 Task: Log work in the project TricklePlan for the issue 'Compatibility issues with different web browsers' spent time as '4w 1d 12h 59m' and remaining time as '6w 4d 6h 43m' and clone the issue. Now add the issue to the epic 'Data Analytics Implementation'.
Action: Mouse moved to (472, 345)
Screenshot: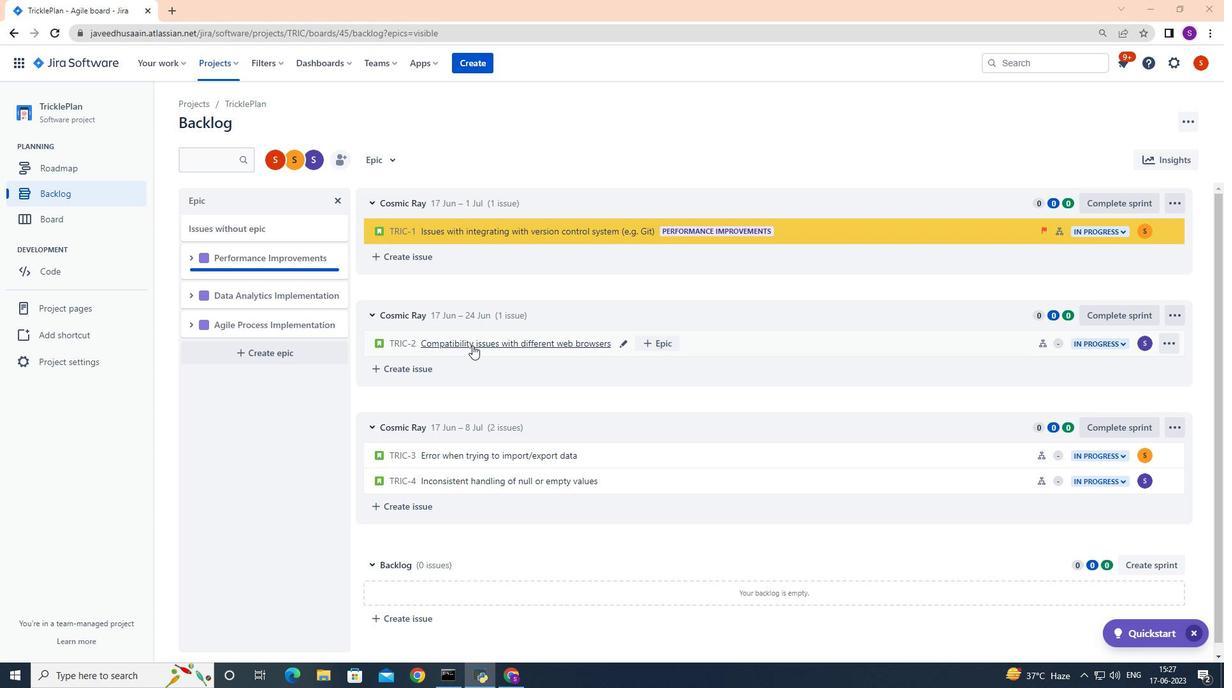 
Action: Mouse pressed left at (472, 345)
Screenshot: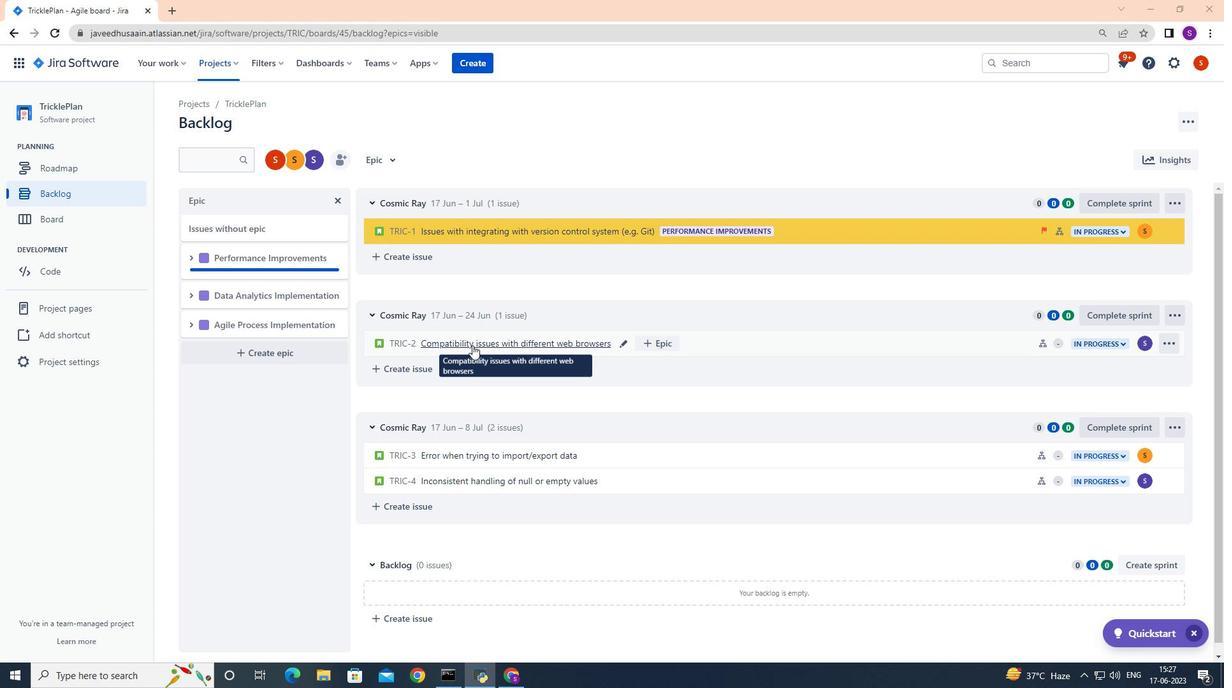 
Action: Mouse moved to (1165, 192)
Screenshot: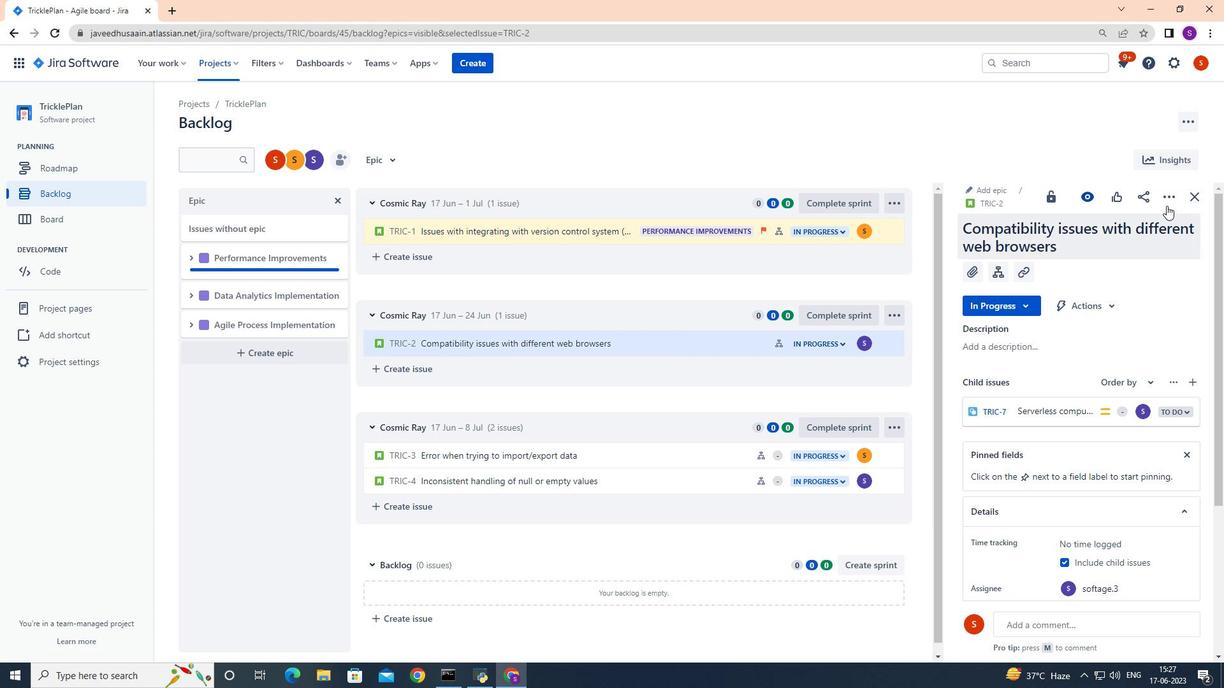 
Action: Mouse pressed left at (1165, 192)
Screenshot: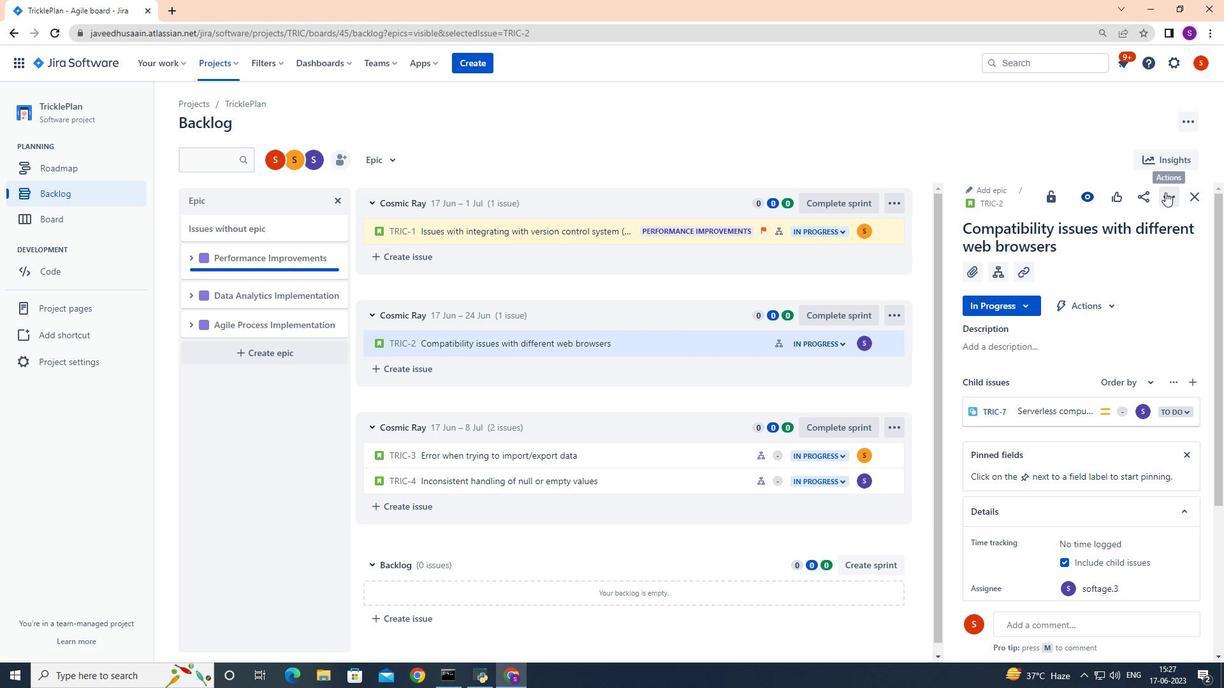 
Action: Mouse moved to (1105, 236)
Screenshot: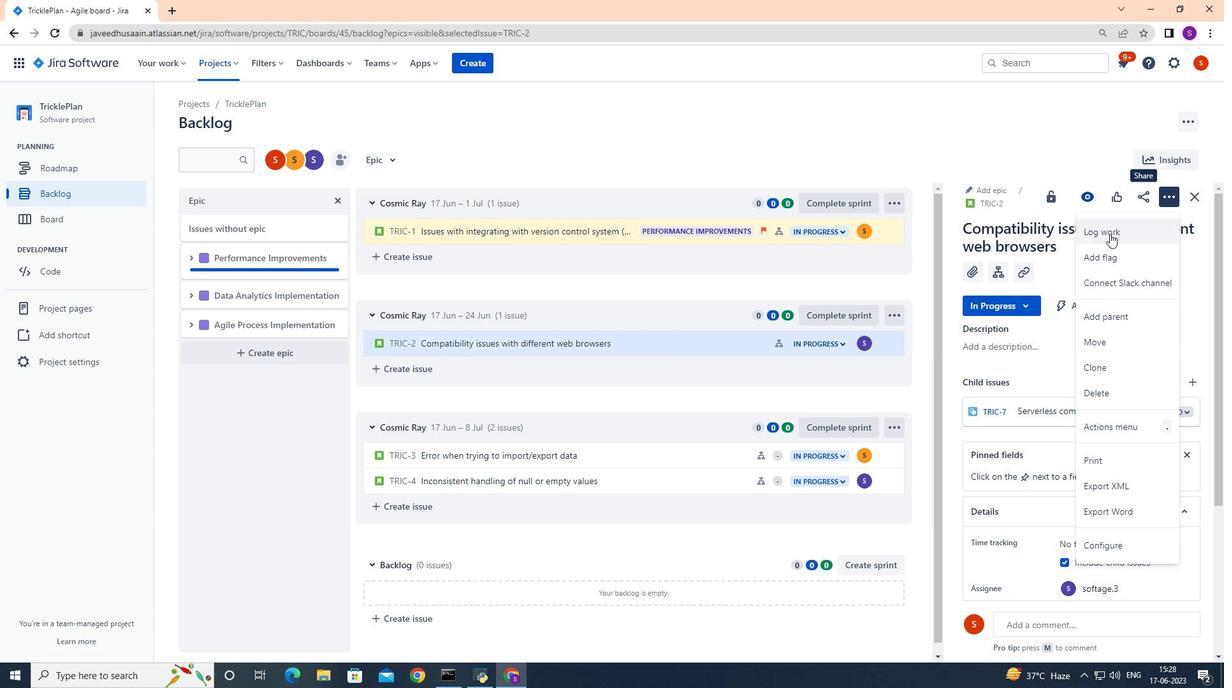 
Action: Mouse pressed left at (1105, 236)
Screenshot: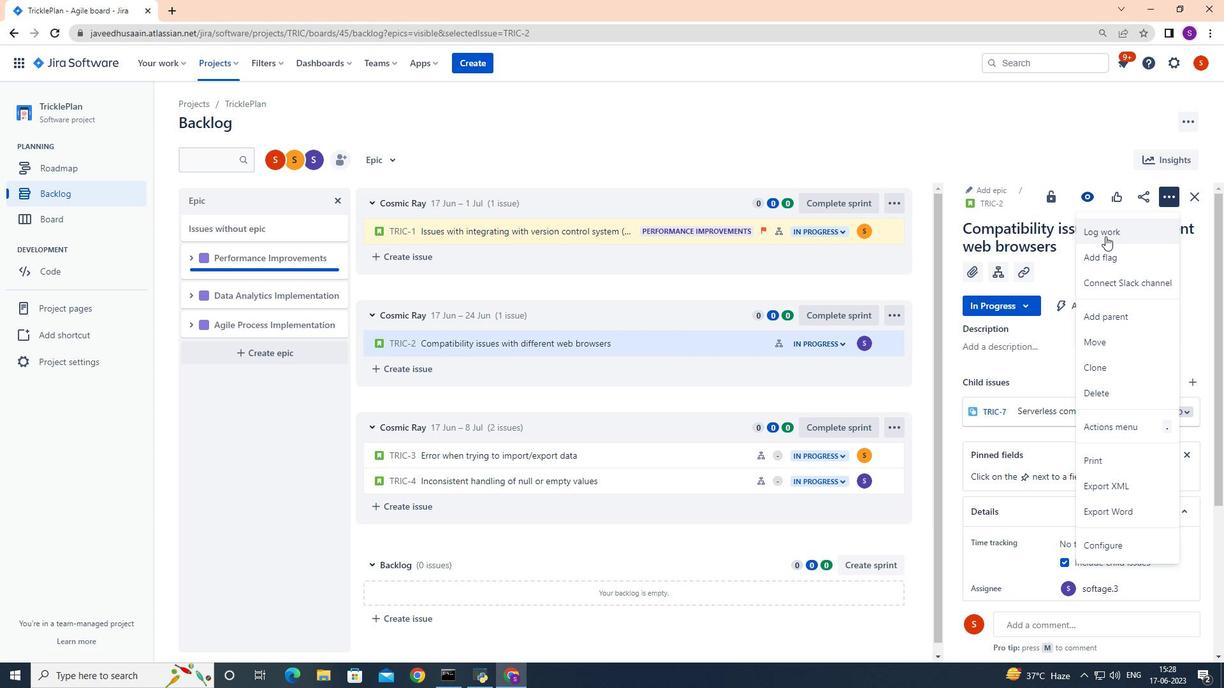
Action: Mouse moved to (521, 186)
Screenshot: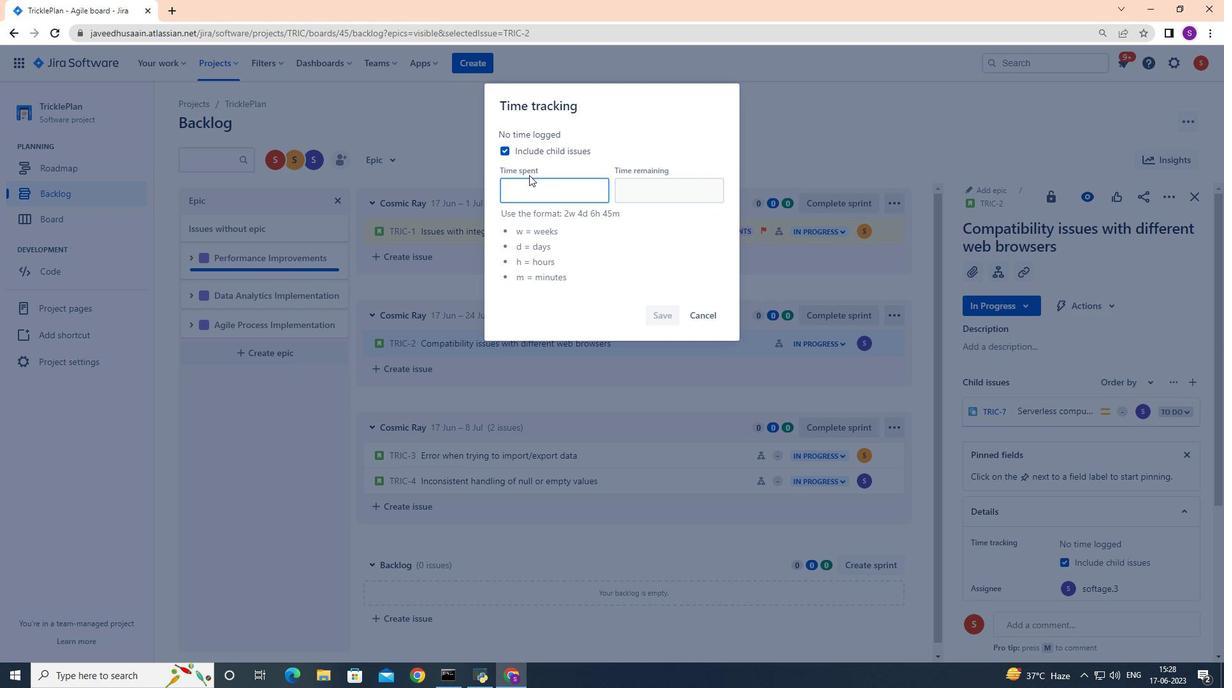 
Action: Mouse pressed left at (521, 186)
Screenshot: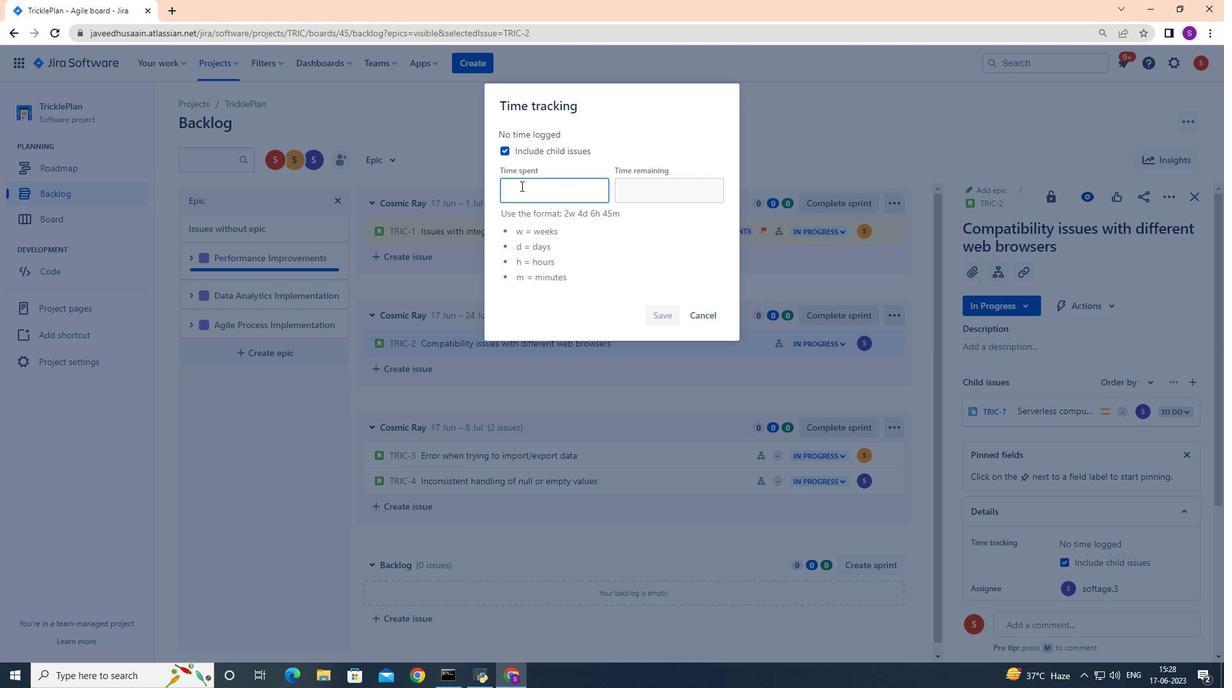 
Action: Key pressed 4w<Key.space>1d<Key.space>12h<Key.space>59m<Key.tab>6w<Key.space>4d<Key.space>6h<Key.space>43m
Screenshot: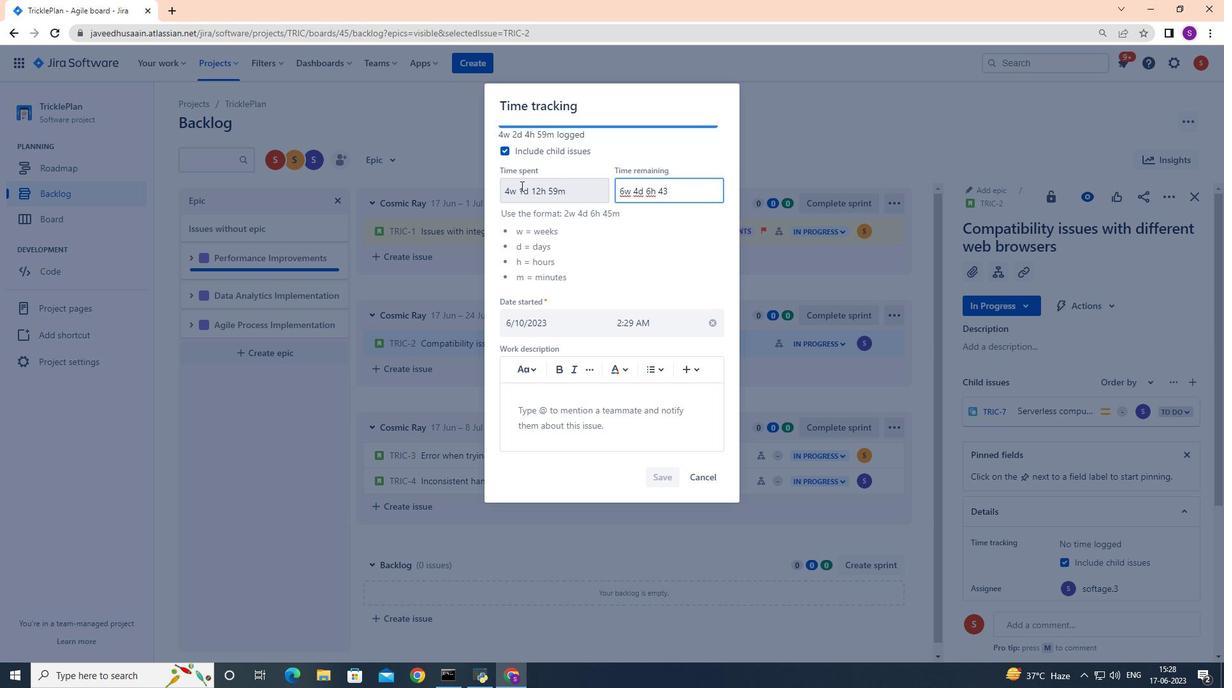 
Action: Mouse moved to (654, 472)
Screenshot: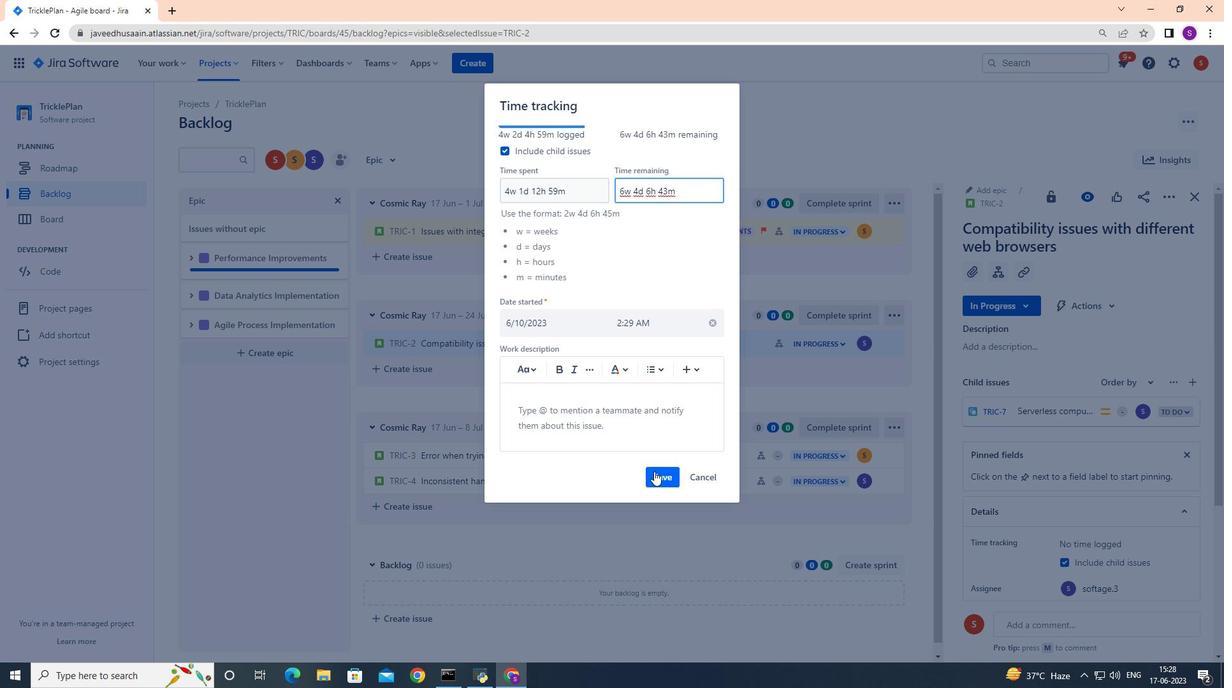 
Action: Mouse pressed left at (654, 472)
Screenshot: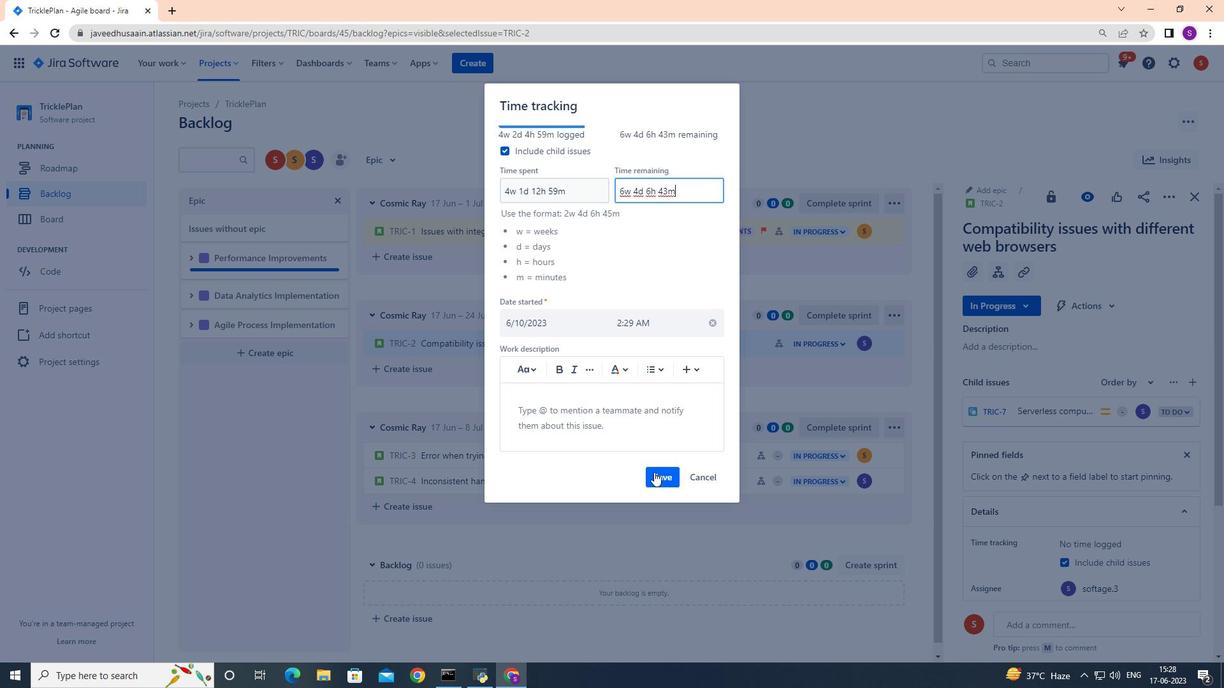 
Action: Mouse moved to (1161, 199)
Screenshot: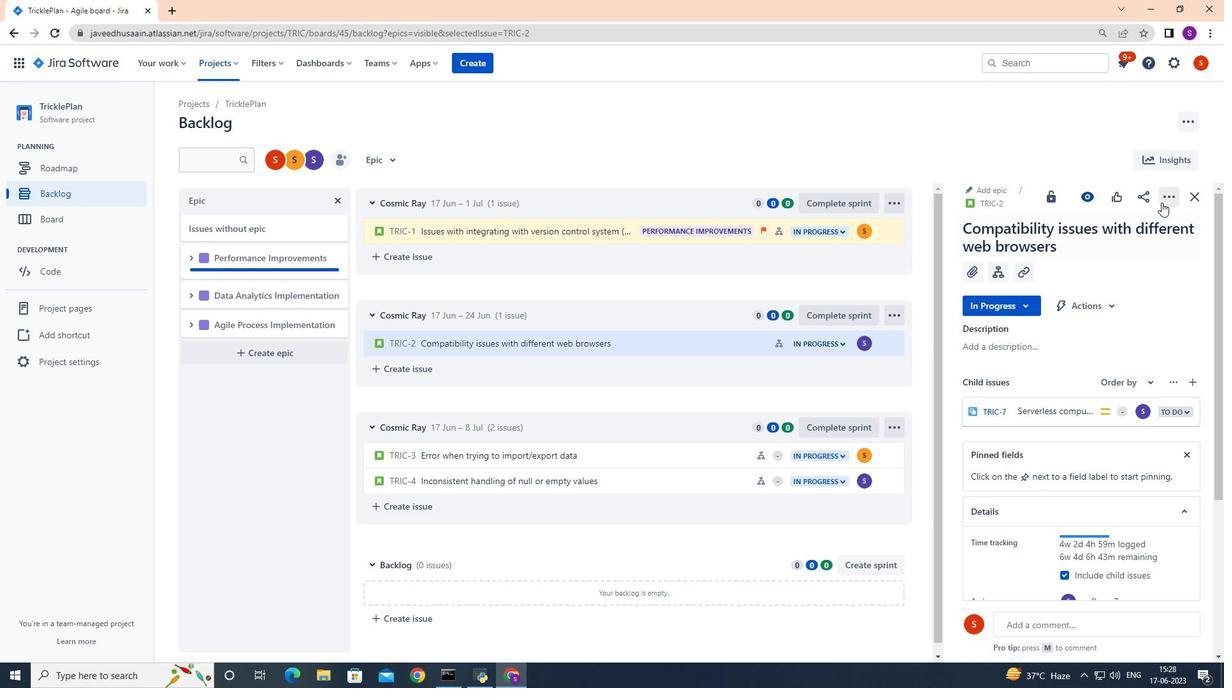 
Action: Mouse pressed left at (1161, 199)
Screenshot: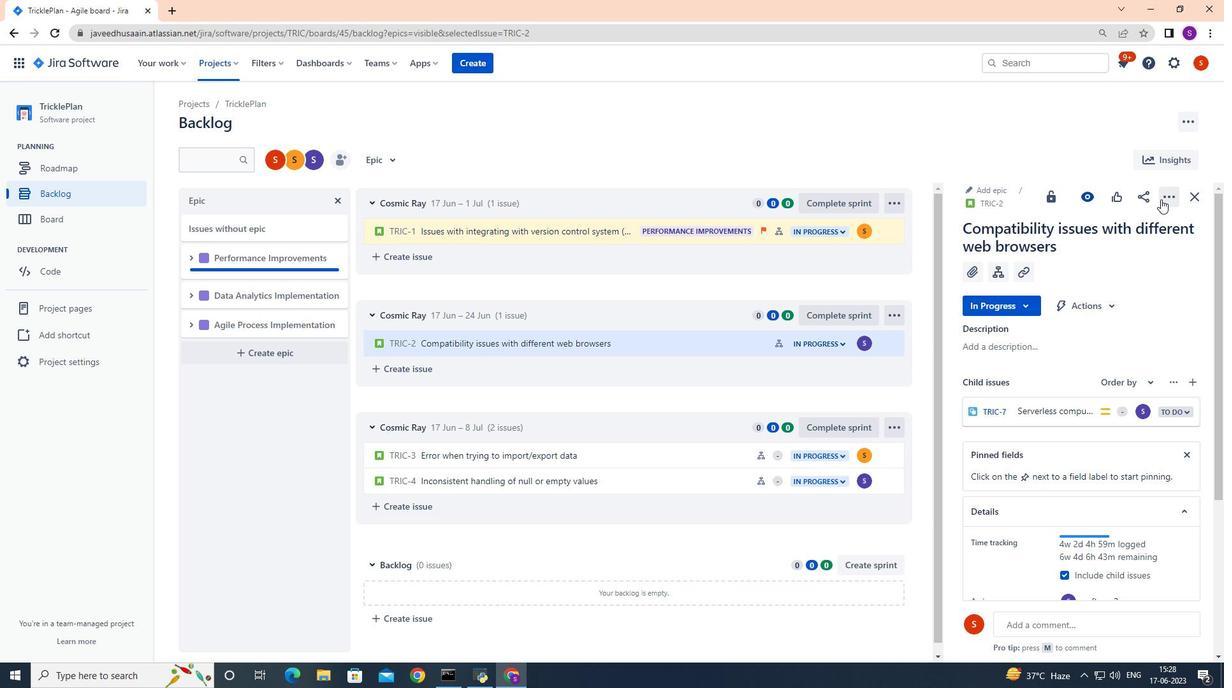 
Action: Mouse moved to (1097, 371)
Screenshot: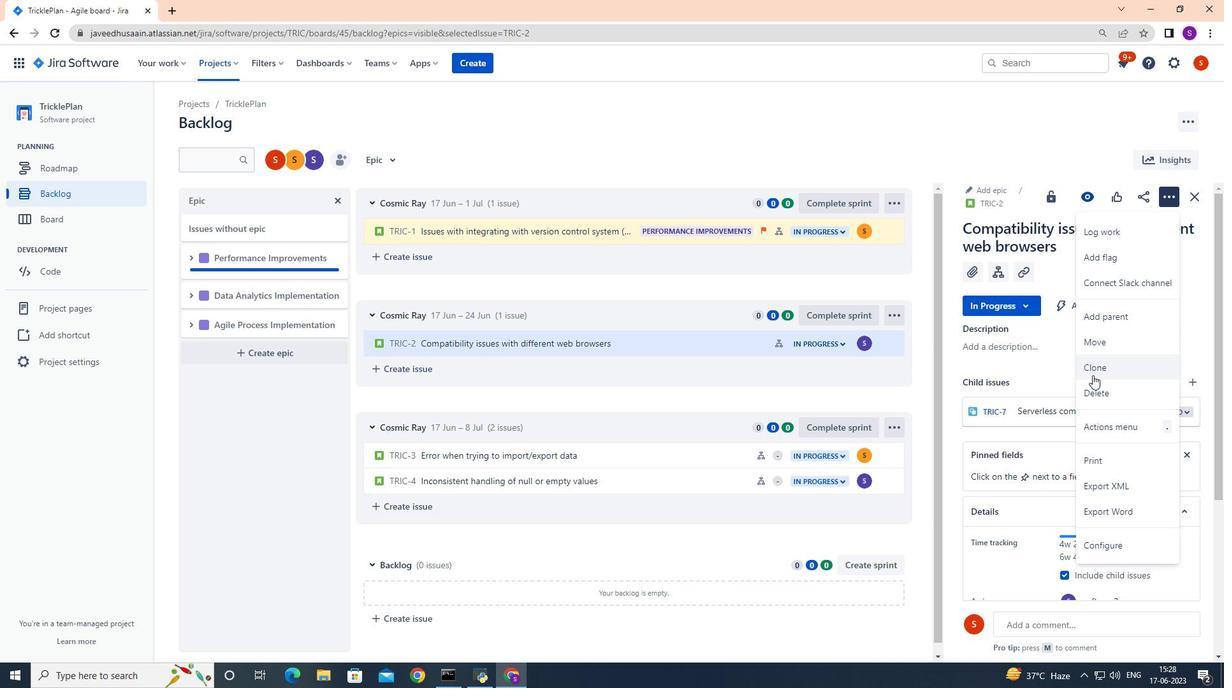 
Action: Mouse pressed left at (1097, 371)
Screenshot: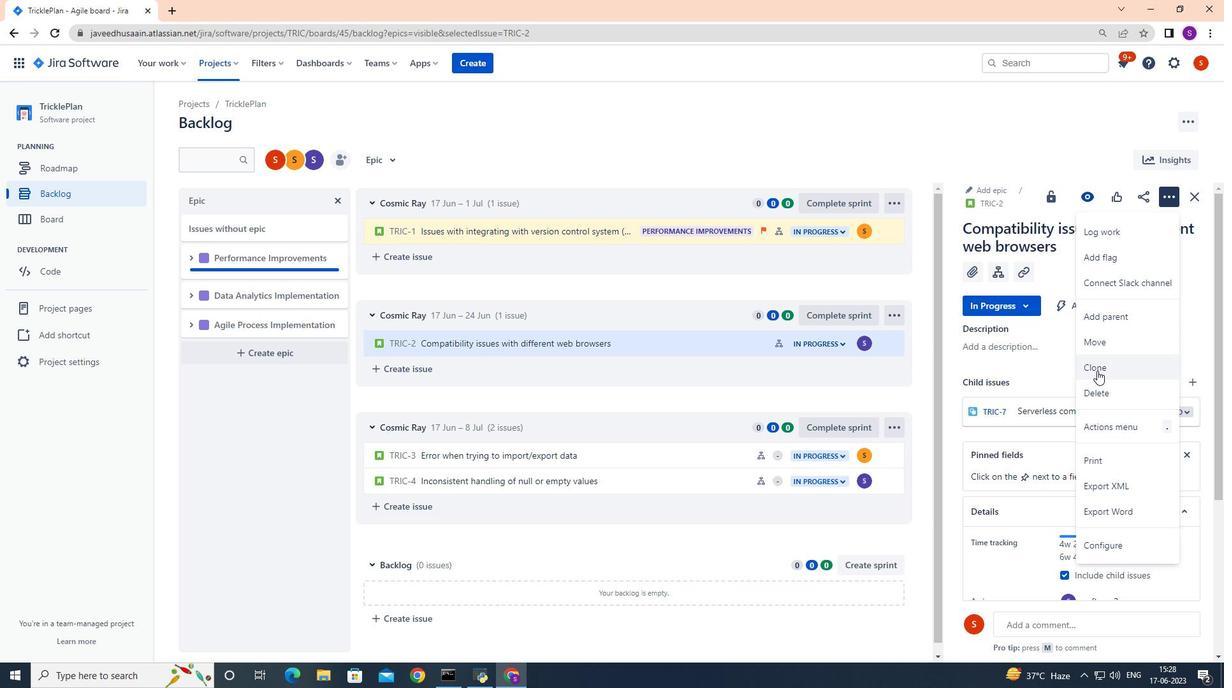 
Action: Mouse moved to (561, 192)
Screenshot: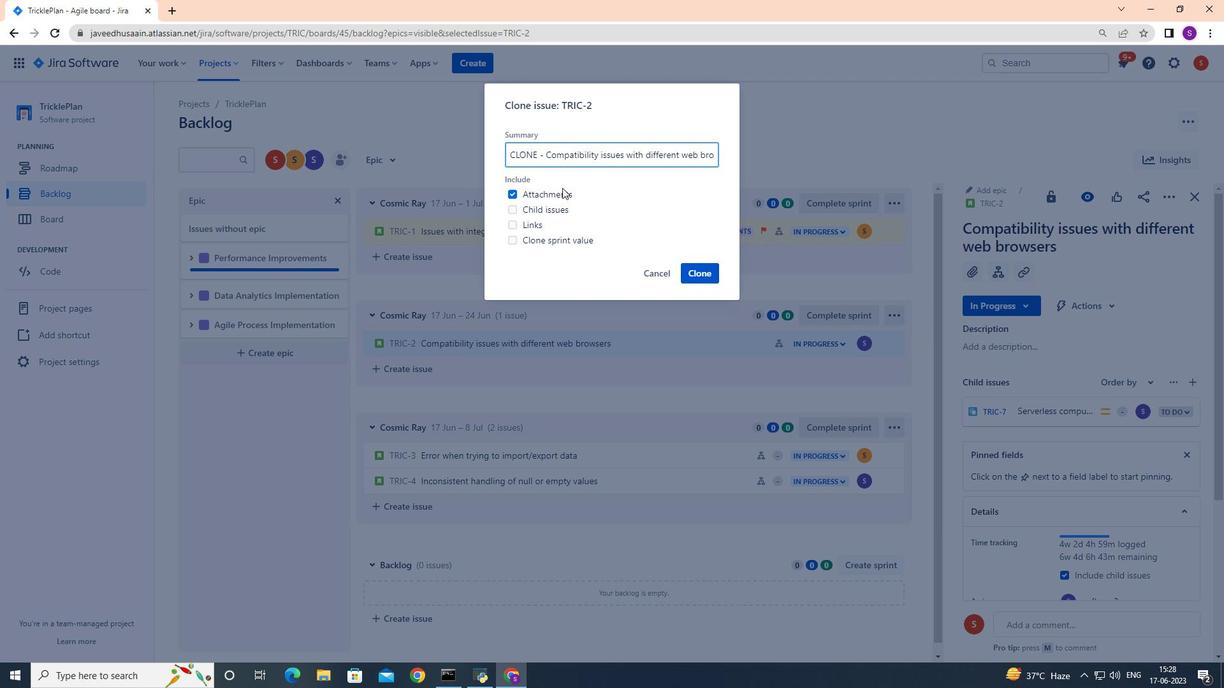 
Action: Mouse pressed left at (561, 192)
Screenshot: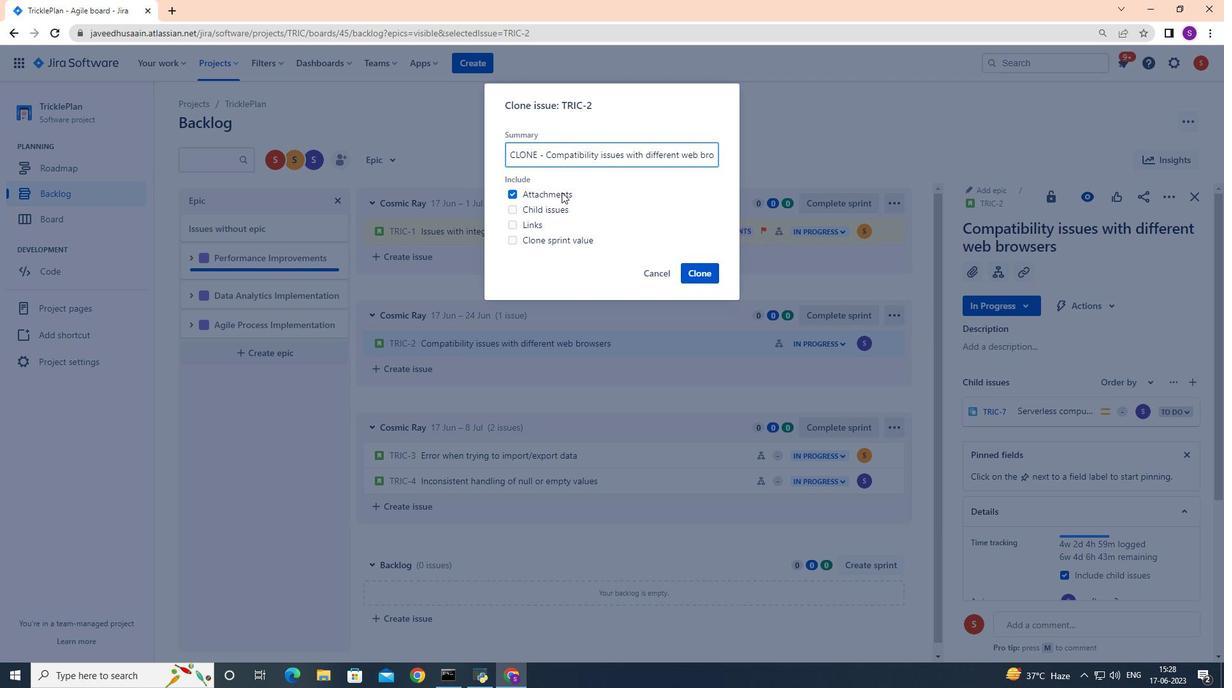 
Action: Mouse moved to (702, 274)
Screenshot: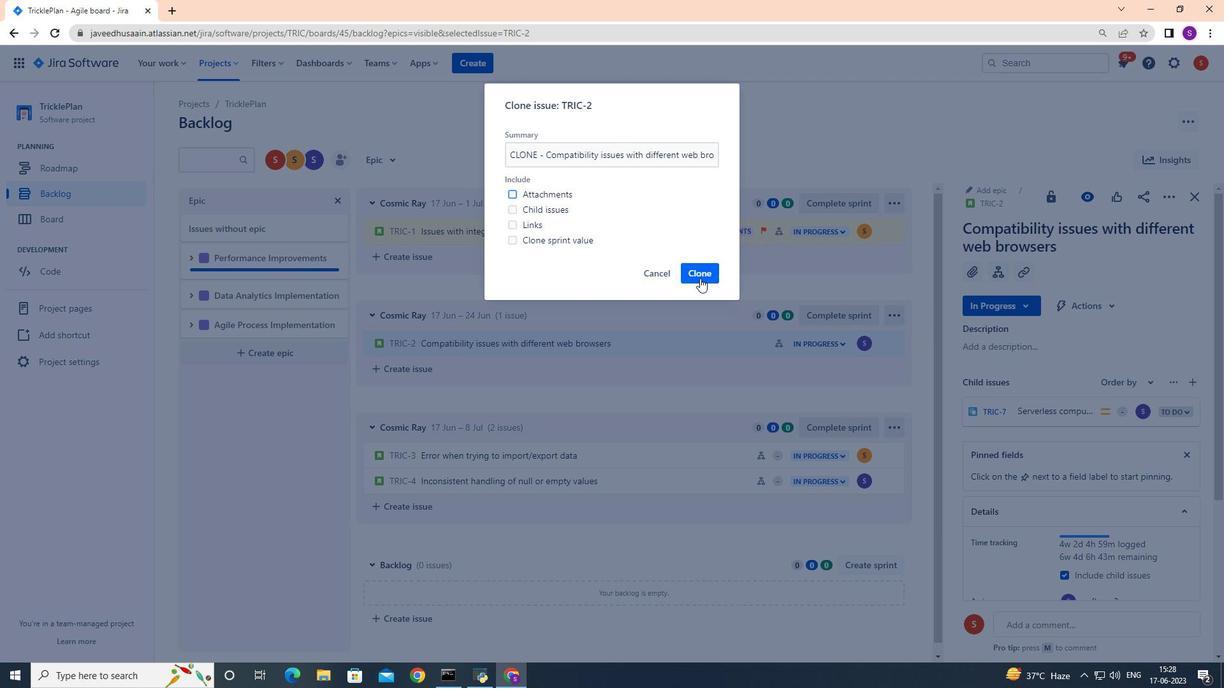 
Action: Mouse pressed left at (702, 274)
Screenshot: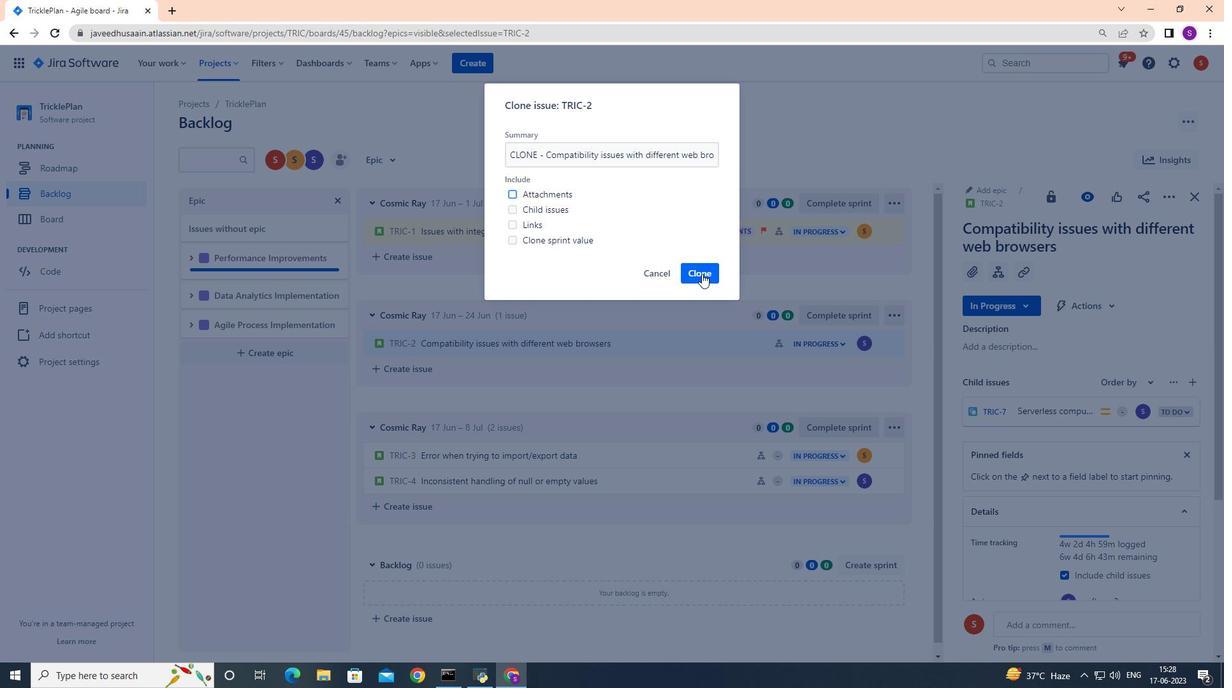 
Action: Mouse moved to (1197, 198)
Screenshot: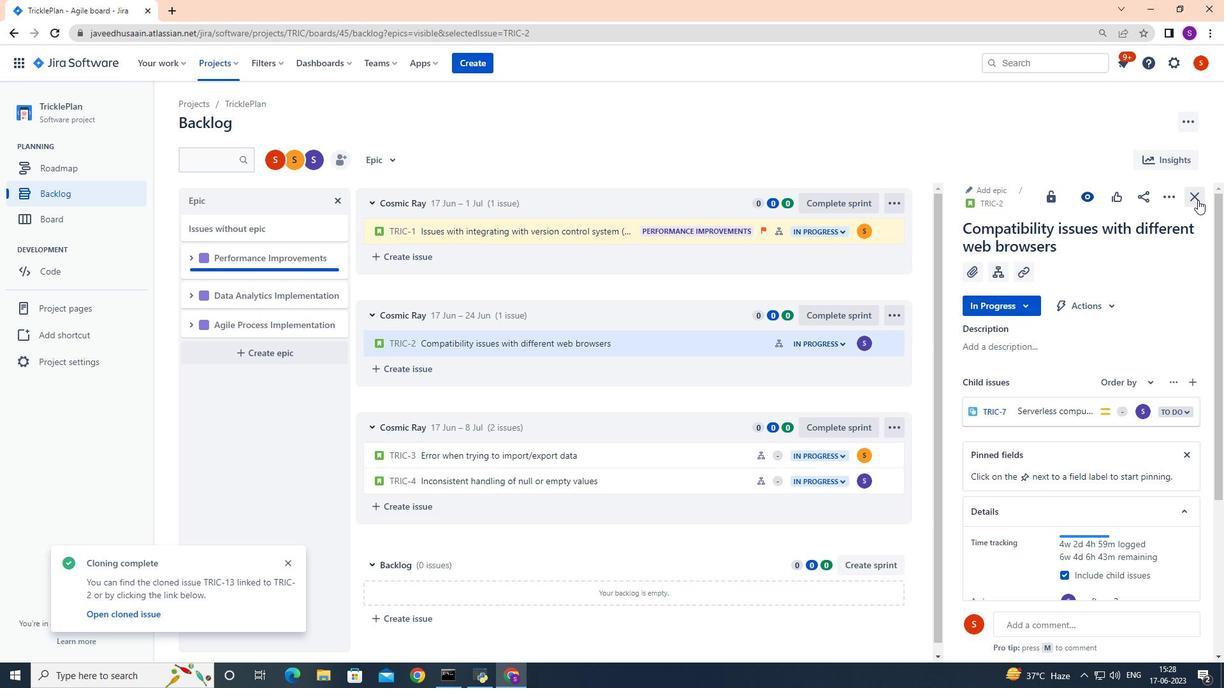 
Action: Mouse pressed left at (1197, 198)
Screenshot: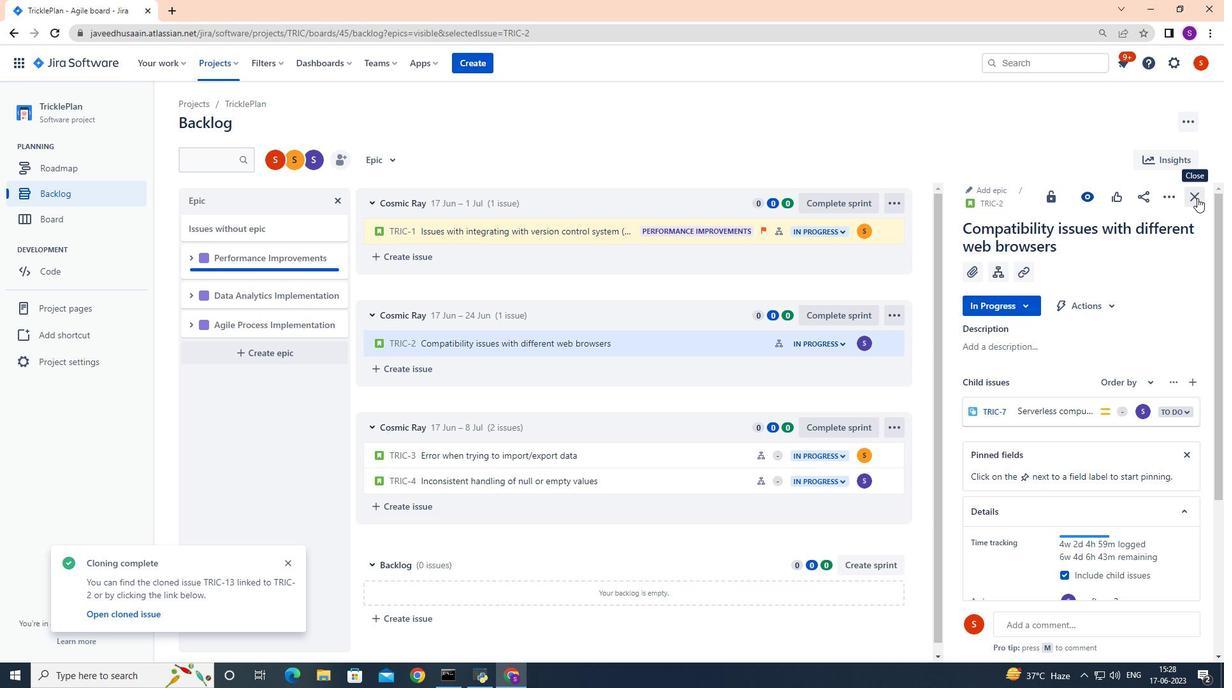 
Action: Mouse moved to (665, 343)
Screenshot: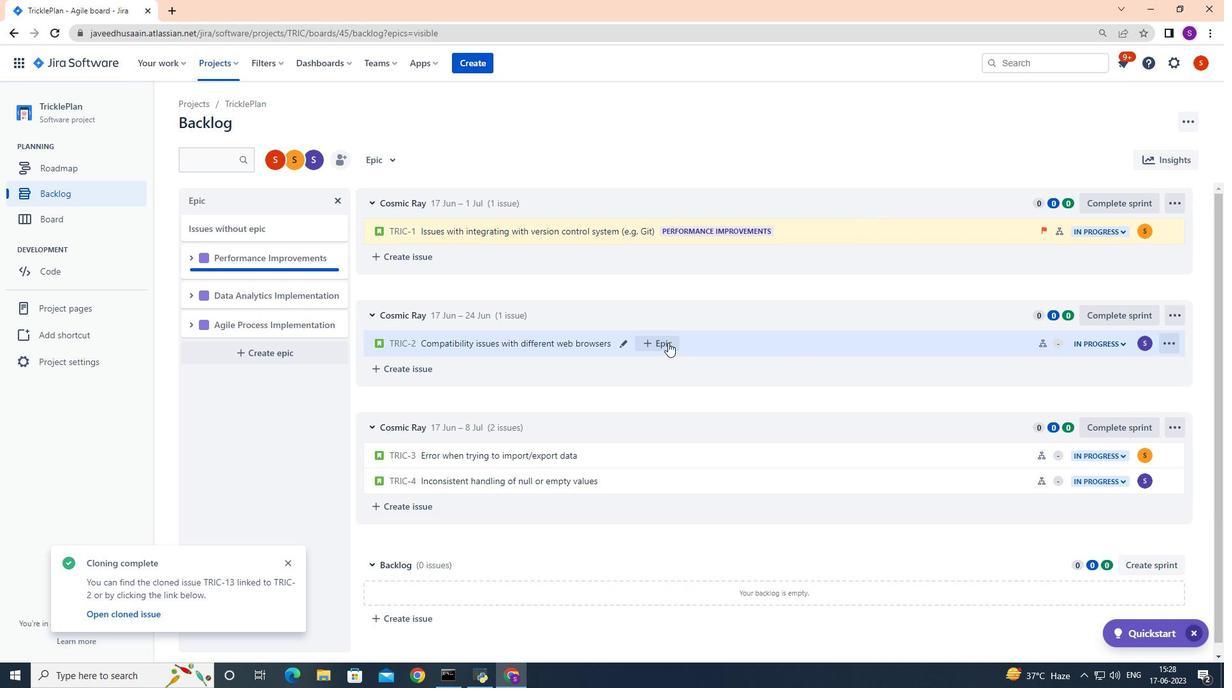 
Action: Mouse pressed left at (665, 343)
Screenshot: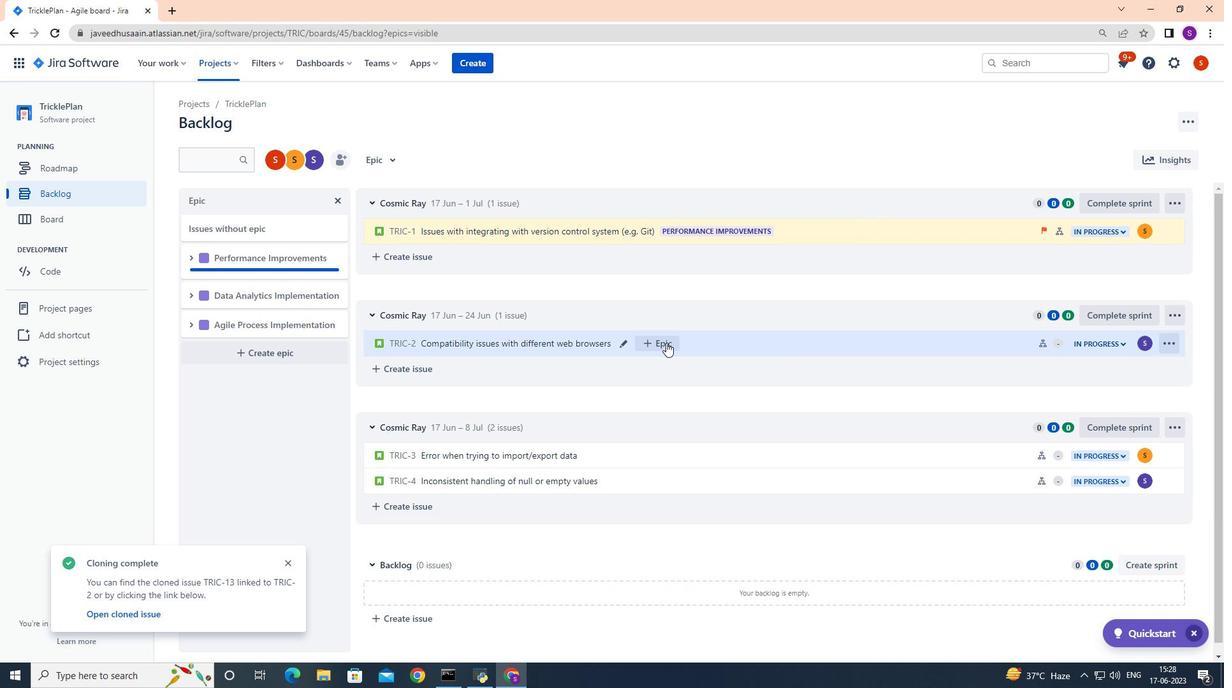 
Action: Mouse moved to (736, 431)
Screenshot: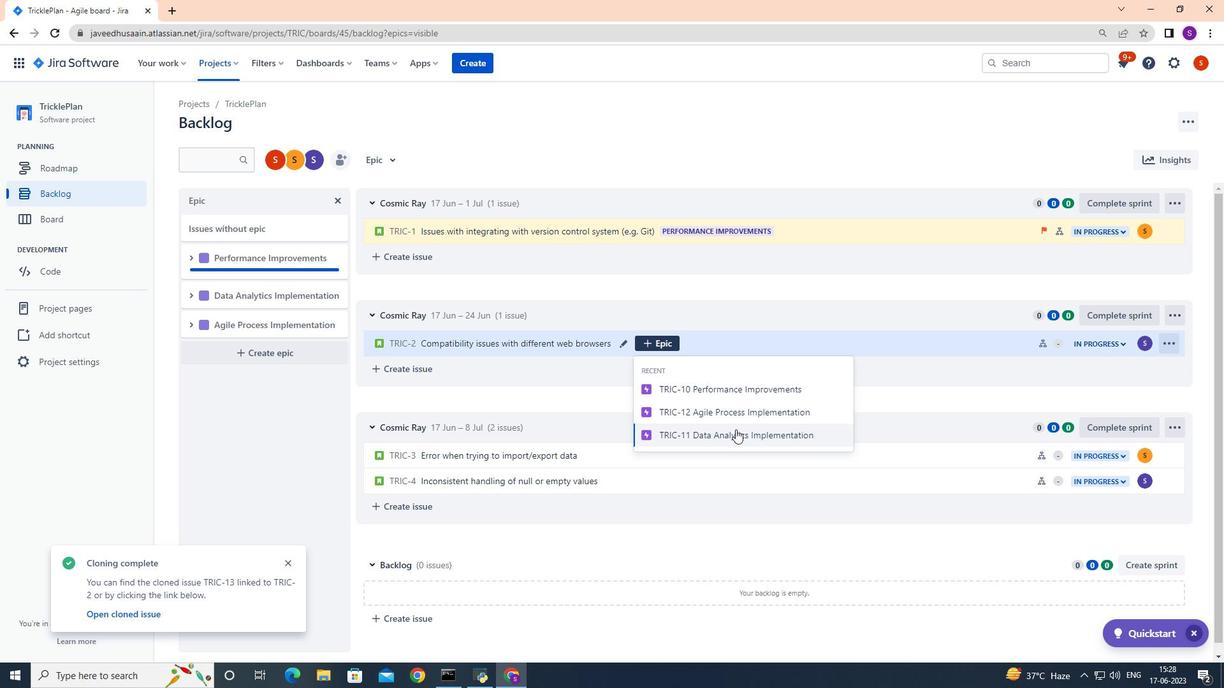 
Action: Mouse pressed left at (736, 431)
Screenshot: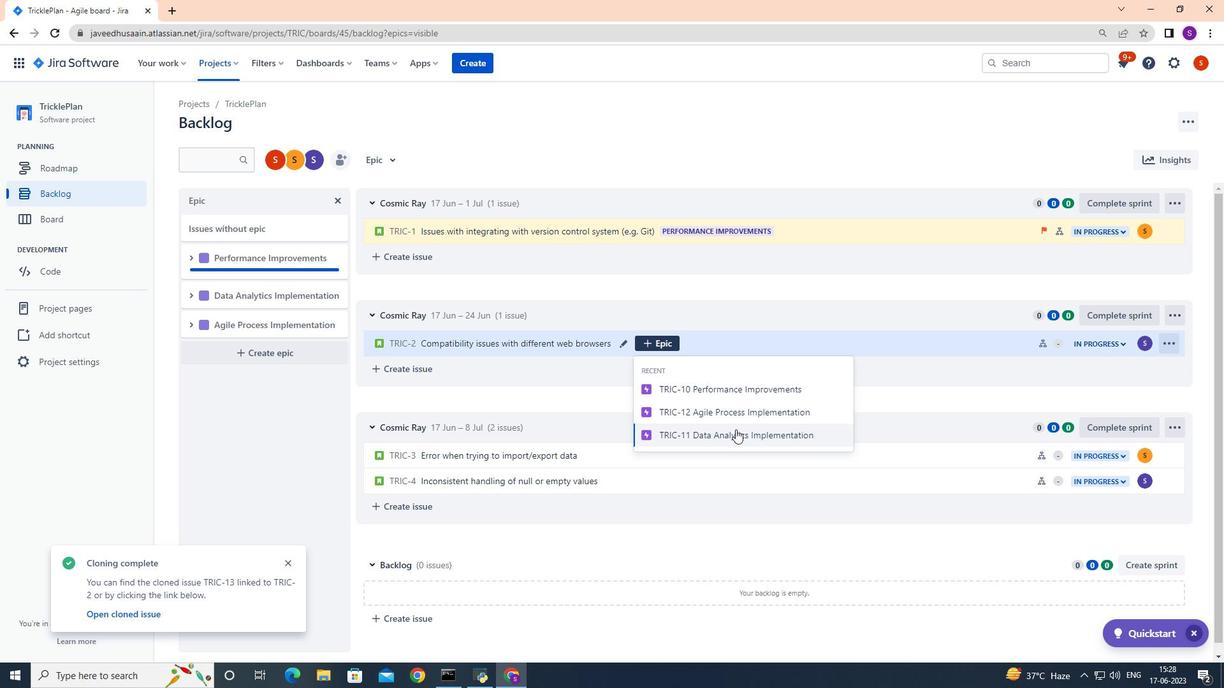 
Action: Mouse moved to (740, 427)
Screenshot: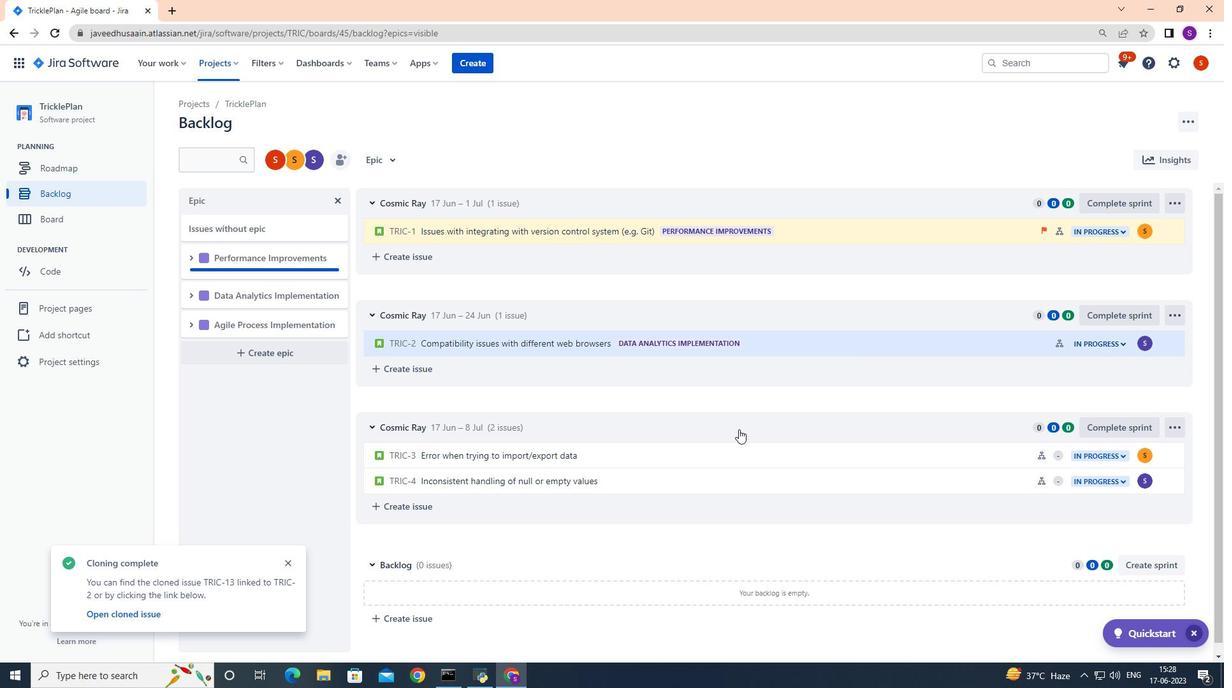 
